 Task: Set the timeshift directory to your Desktop.
Action: Mouse moved to (104, 12)
Screenshot: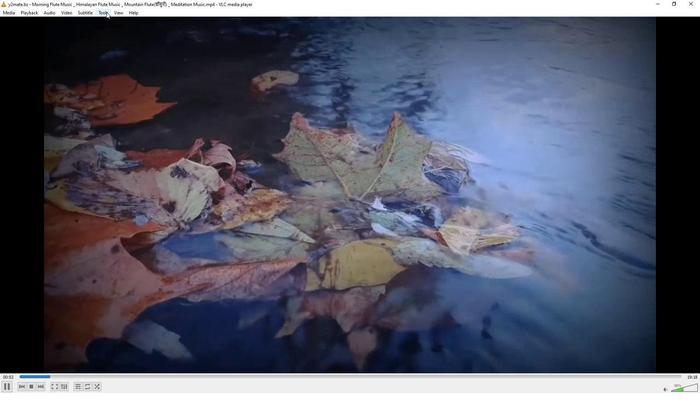 
Action: Mouse pressed left at (104, 12)
Screenshot: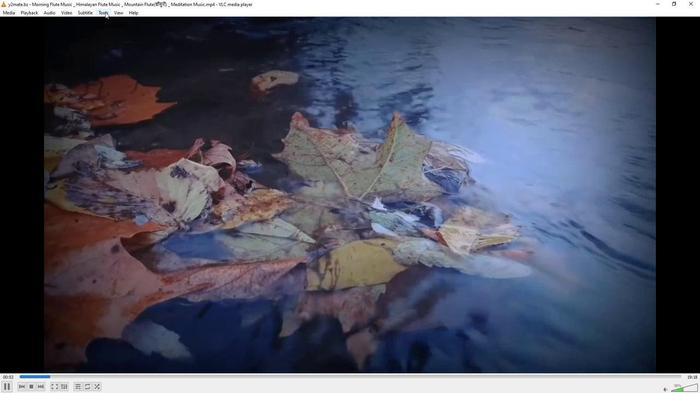 
Action: Mouse moved to (118, 97)
Screenshot: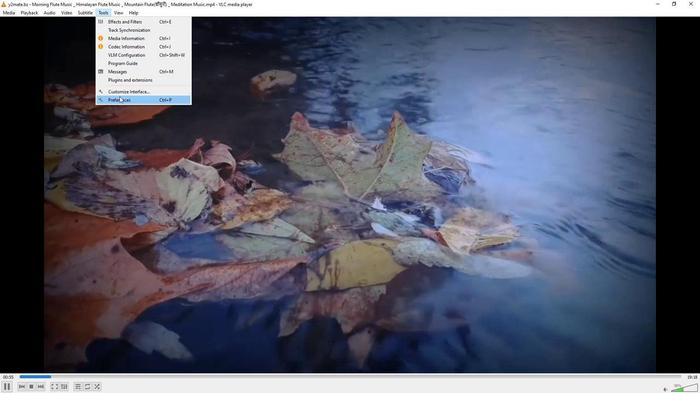 
Action: Mouse pressed left at (118, 97)
Screenshot: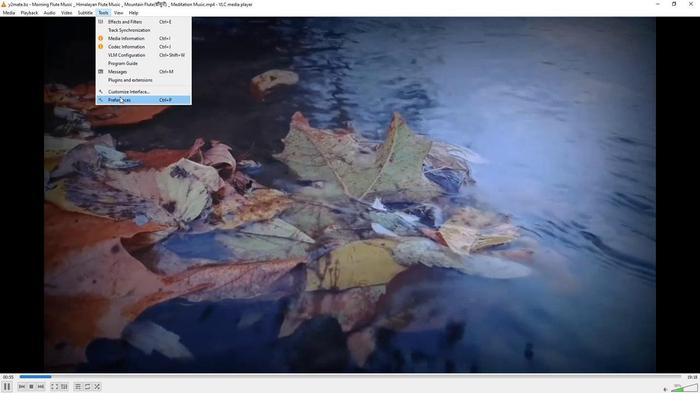 
Action: Mouse moved to (232, 321)
Screenshot: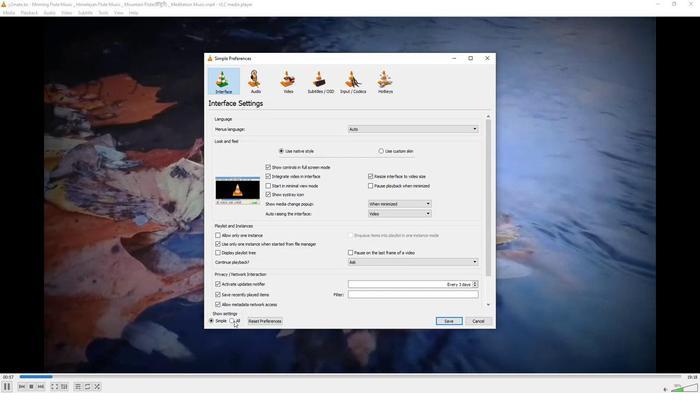 
Action: Mouse pressed left at (232, 321)
Screenshot: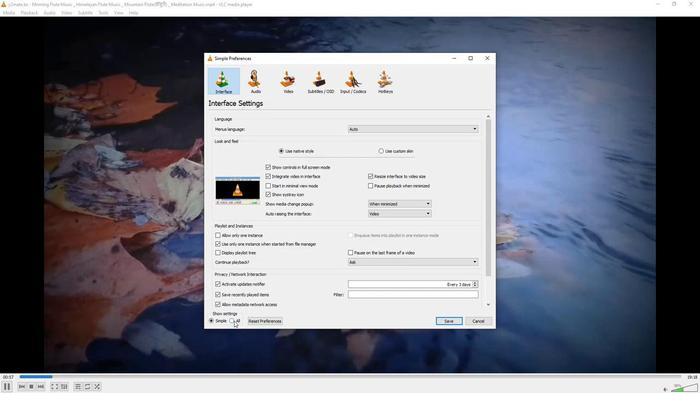 
Action: Mouse moved to (231, 189)
Screenshot: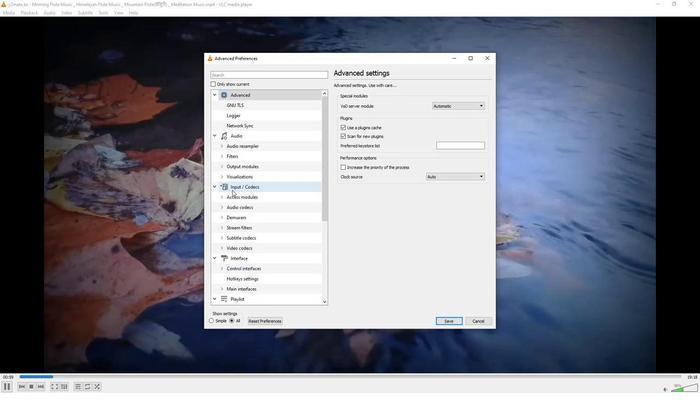 
Action: Mouse pressed left at (231, 189)
Screenshot: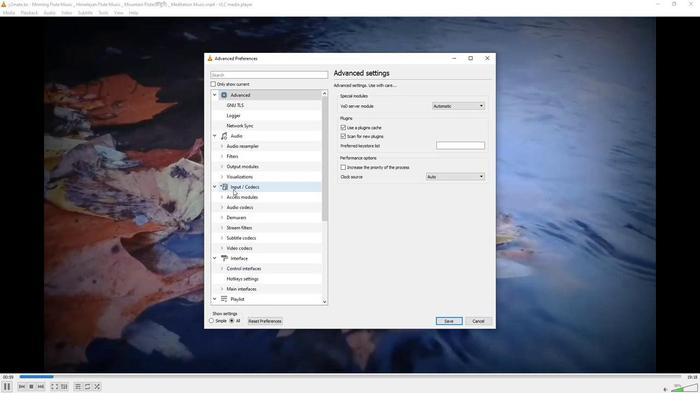 
Action: Mouse moved to (366, 227)
Screenshot: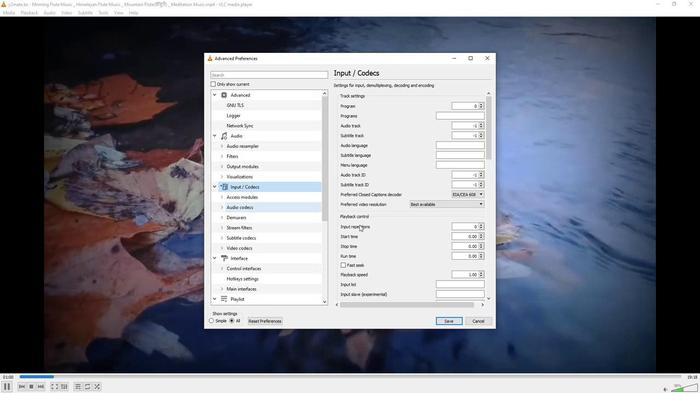 
Action: Mouse scrolled (366, 226) with delta (0, 0)
Screenshot: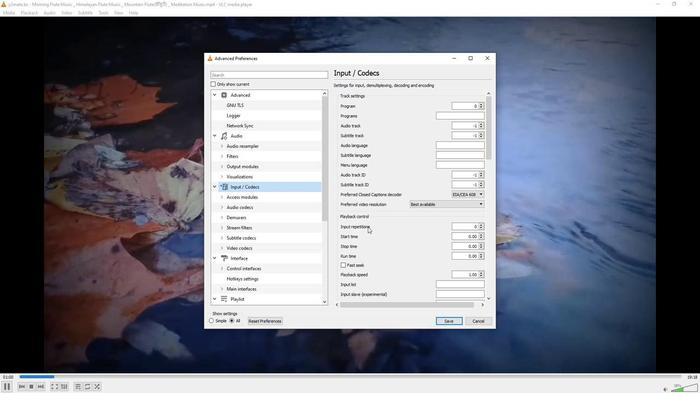 
Action: Mouse scrolled (366, 226) with delta (0, 0)
Screenshot: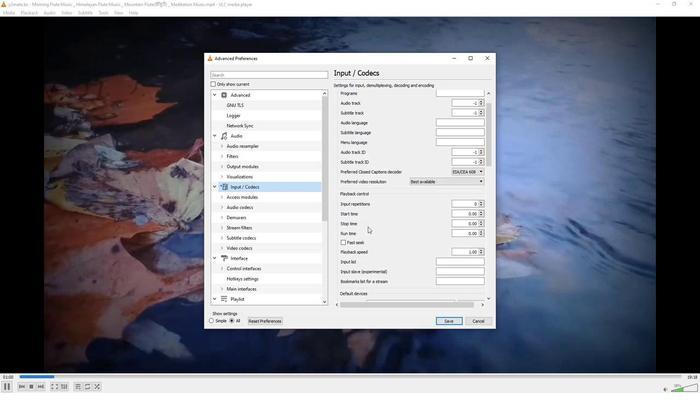 
Action: Mouse scrolled (366, 226) with delta (0, 0)
Screenshot: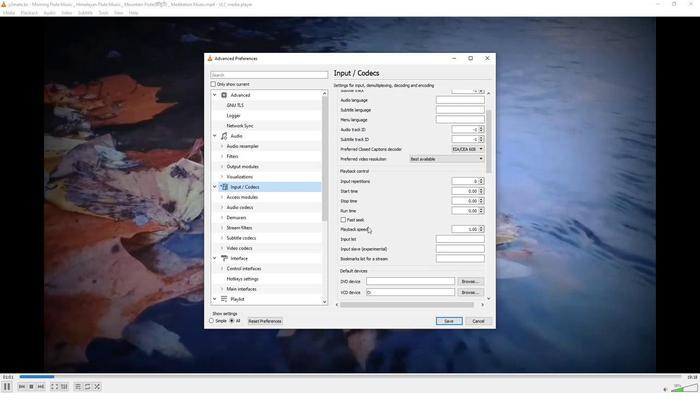 
Action: Mouse scrolled (366, 226) with delta (0, 0)
Screenshot: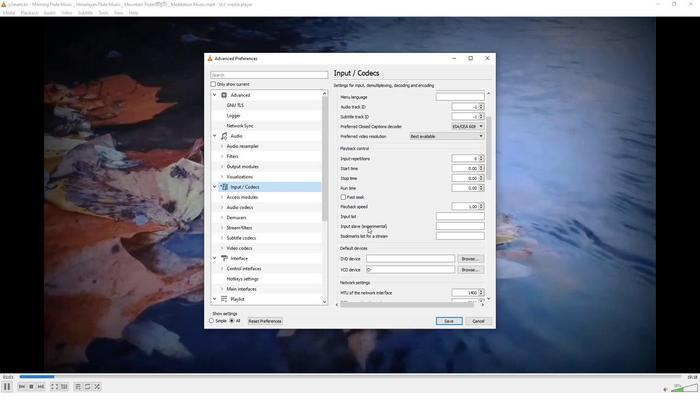 
Action: Mouse scrolled (366, 226) with delta (0, 0)
Screenshot: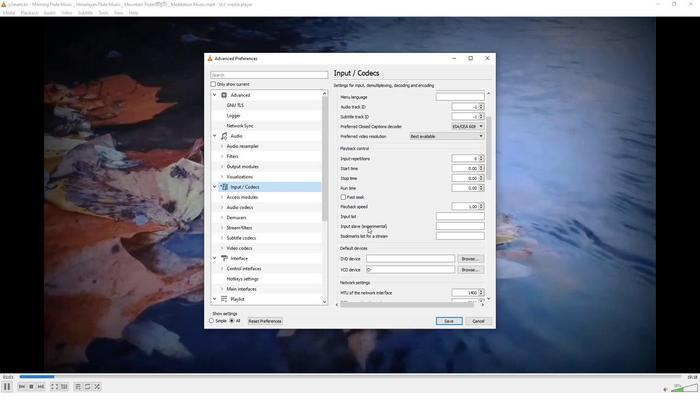 
Action: Mouse scrolled (366, 226) with delta (0, 0)
Screenshot: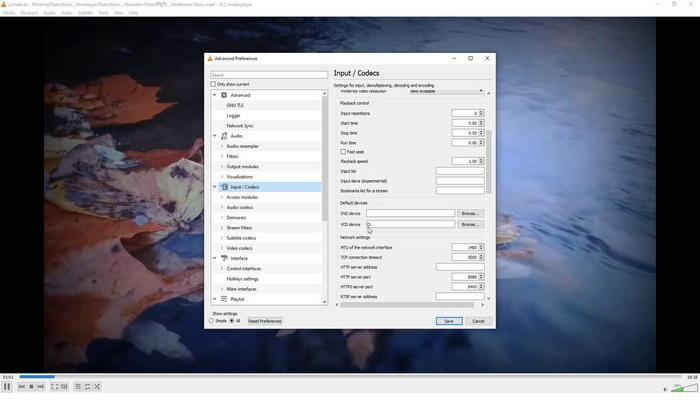 
Action: Mouse scrolled (366, 226) with delta (0, 0)
Screenshot: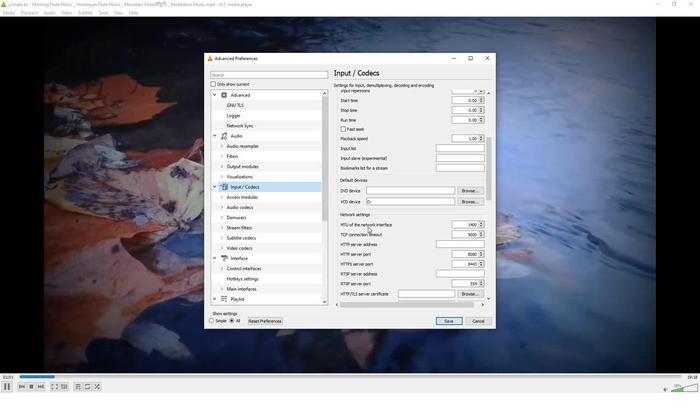 
Action: Mouse scrolled (366, 226) with delta (0, 0)
Screenshot: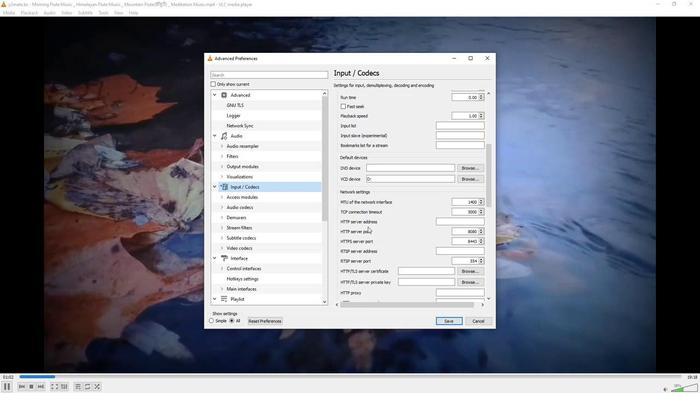 
Action: Mouse scrolled (366, 226) with delta (0, 0)
Screenshot: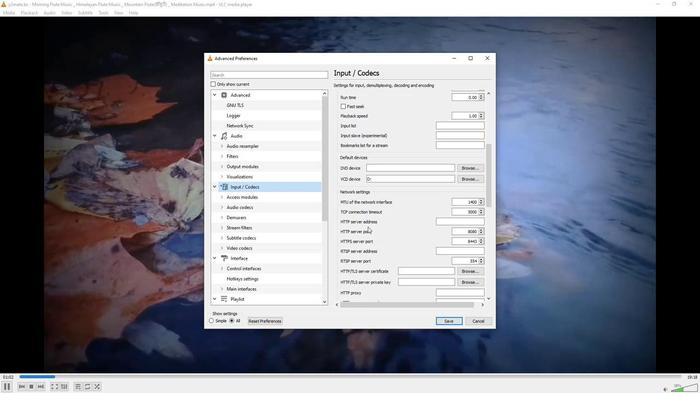 
Action: Mouse scrolled (366, 226) with delta (0, 0)
Screenshot: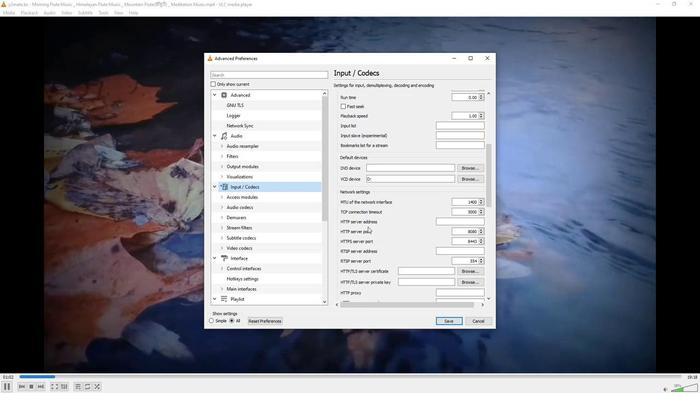 
Action: Mouse scrolled (366, 226) with delta (0, 0)
Screenshot: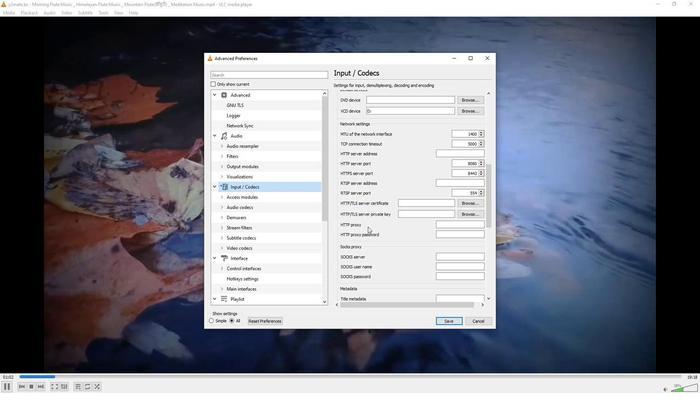 
Action: Mouse scrolled (366, 227) with delta (0, 0)
Screenshot: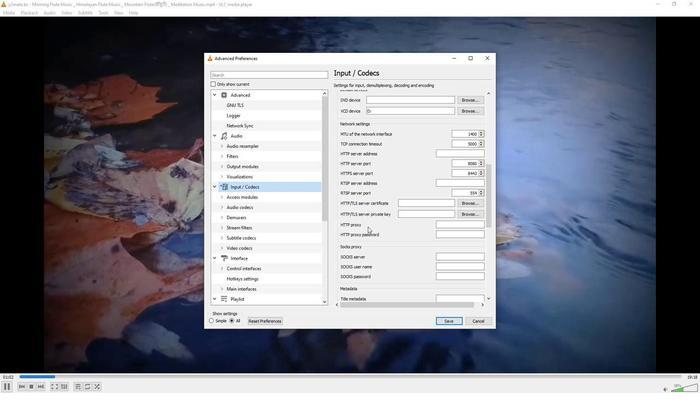 
Action: Mouse scrolled (366, 226) with delta (0, 0)
Screenshot: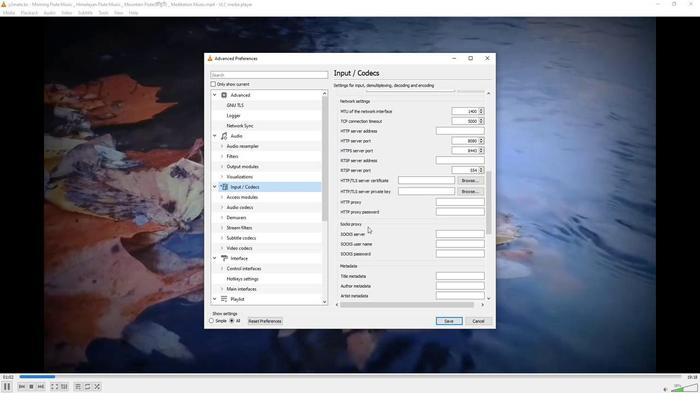 
Action: Mouse scrolled (366, 226) with delta (0, 0)
Screenshot: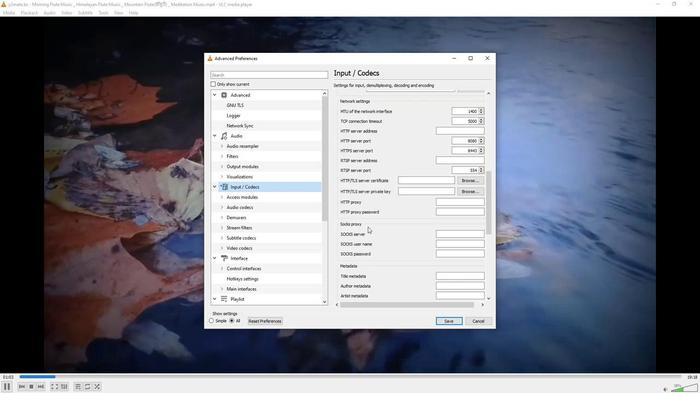 
Action: Mouse scrolled (366, 226) with delta (0, 0)
Screenshot: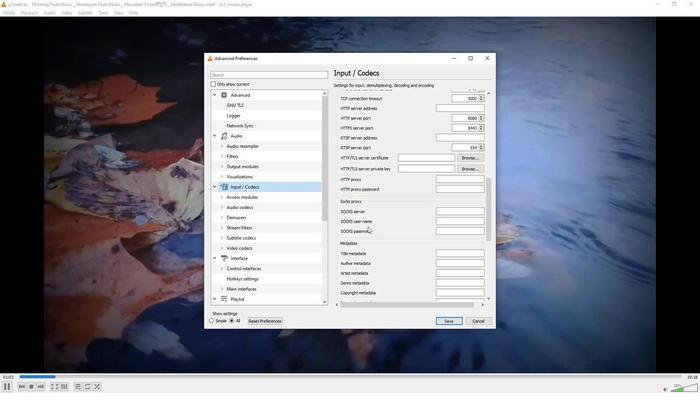 
Action: Mouse scrolled (366, 226) with delta (0, 0)
Screenshot: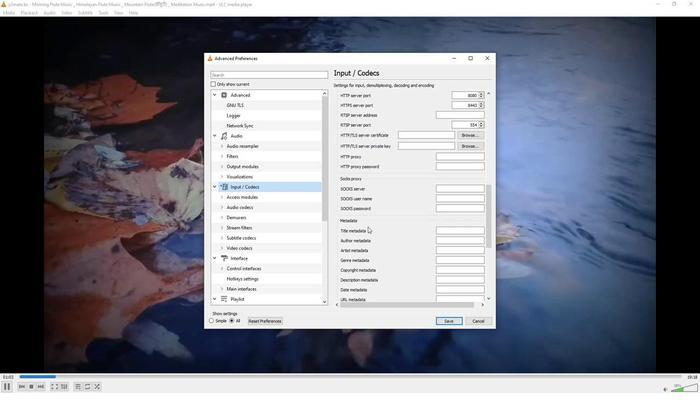 
Action: Mouse scrolled (366, 226) with delta (0, 0)
Screenshot: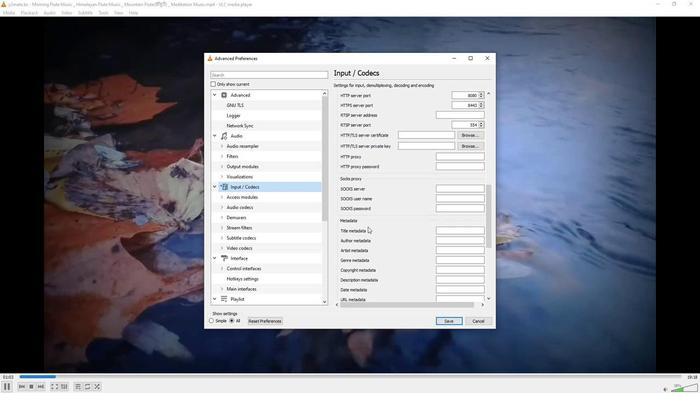 
Action: Mouse scrolled (366, 226) with delta (0, 0)
Screenshot: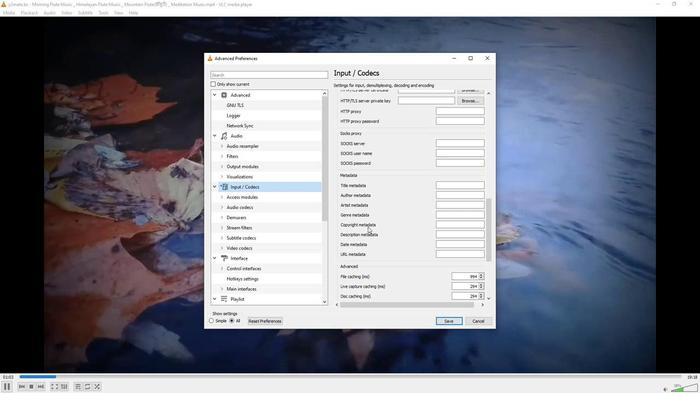 
Action: Mouse scrolled (366, 226) with delta (0, 0)
Screenshot: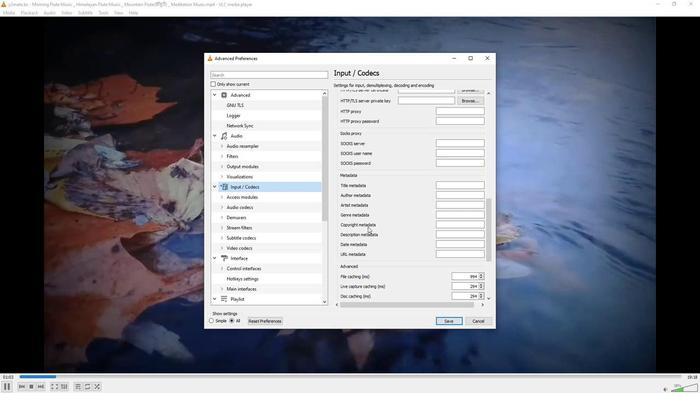 
Action: Mouse scrolled (366, 226) with delta (0, 0)
Screenshot: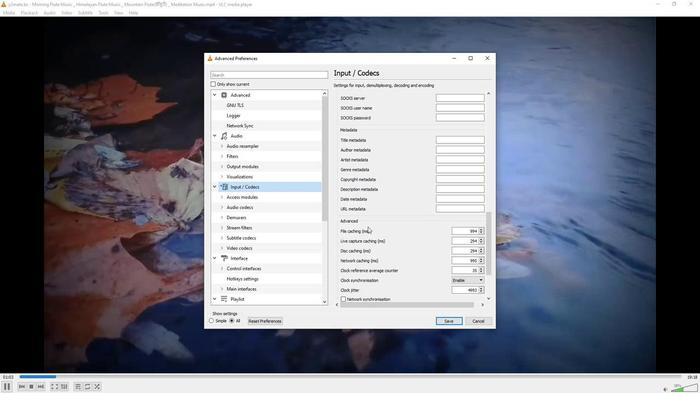 
Action: Mouse scrolled (366, 226) with delta (0, 0)
Screenshot: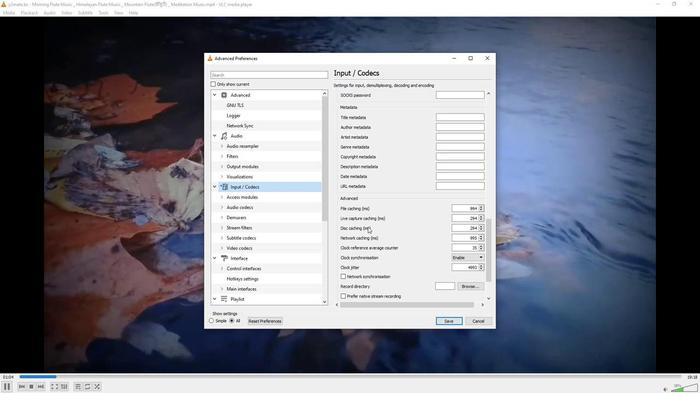 
Action: Mouse moved to (466, 283)
Screenshot: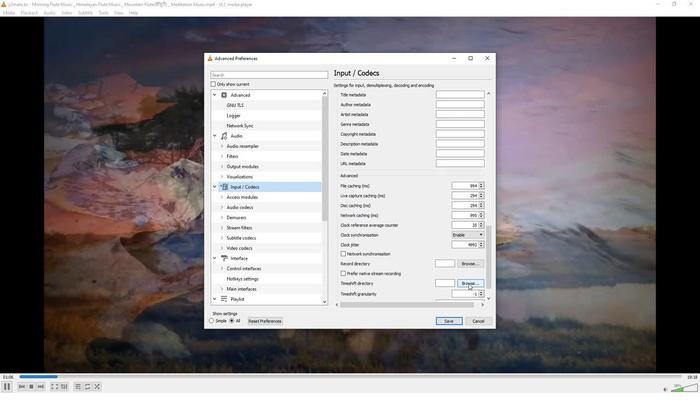 
Action: Mouse pressed left at (466, 283)
Screenshot: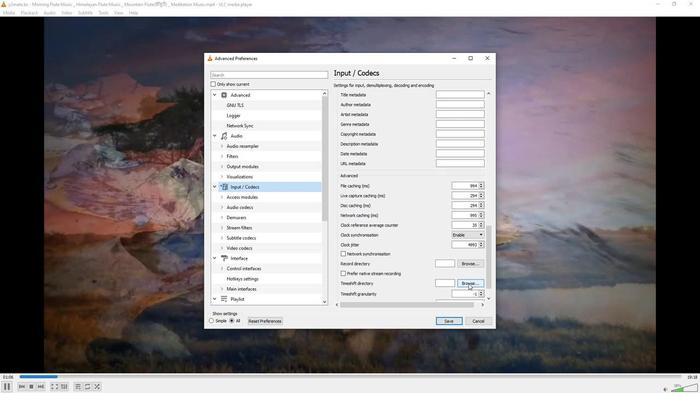 
Action: Mouse moved to (235, 146)
Screenshot: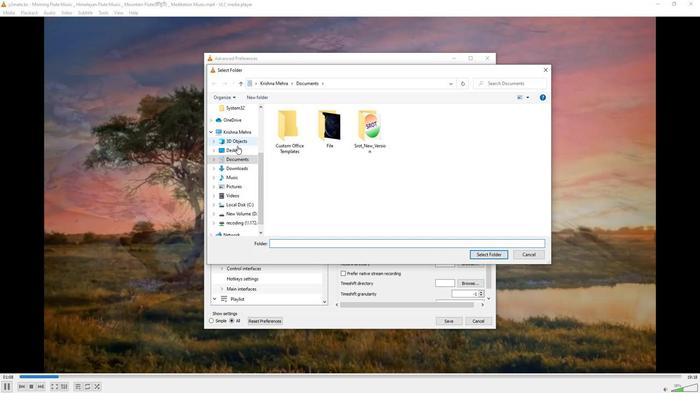 
Action: Mouse pressed left at (235, 146)
Screenshot: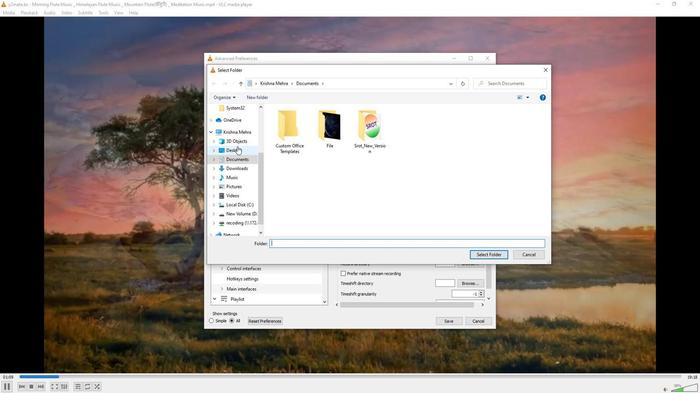 
Action: Mouse moved to (256, 190)
Screenshot: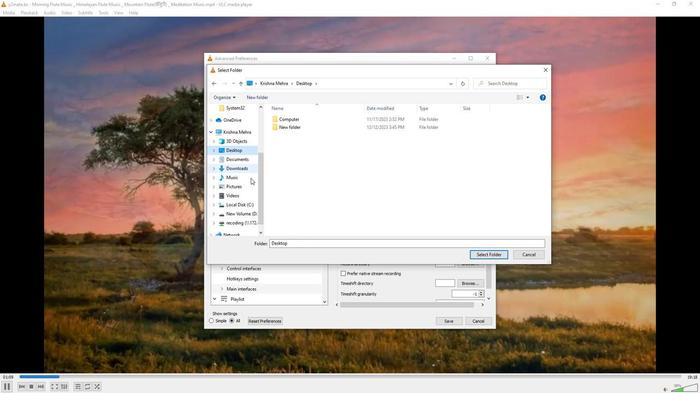 
